 Task: Add Red Label titled Label0028 to Card Card0028 in Board Board0022 in Workspace Development in Trello
Action: Mouse moved to (496, 558)
Screenshot: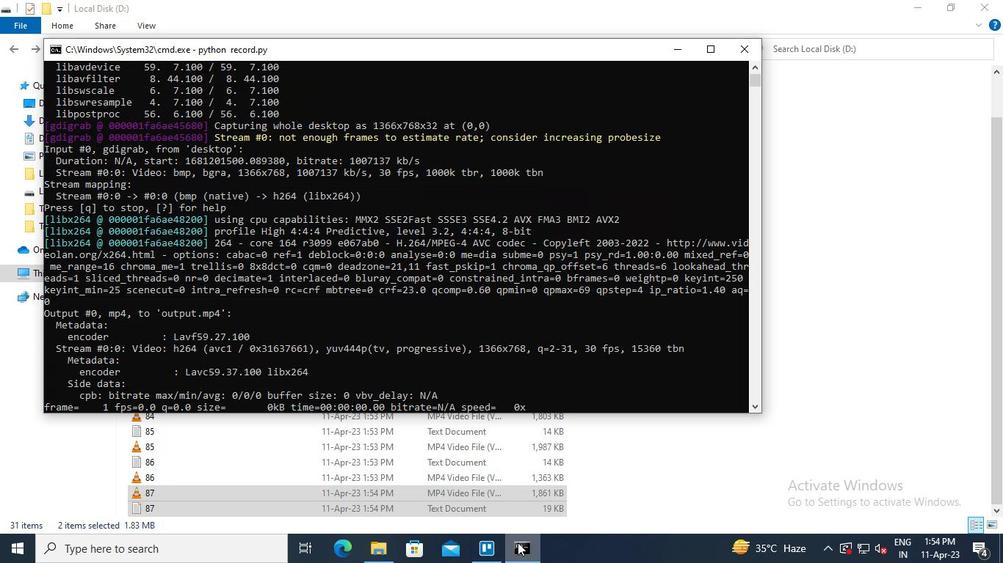 
Action: Mouse pressed left at (496, 558)
Screenshot: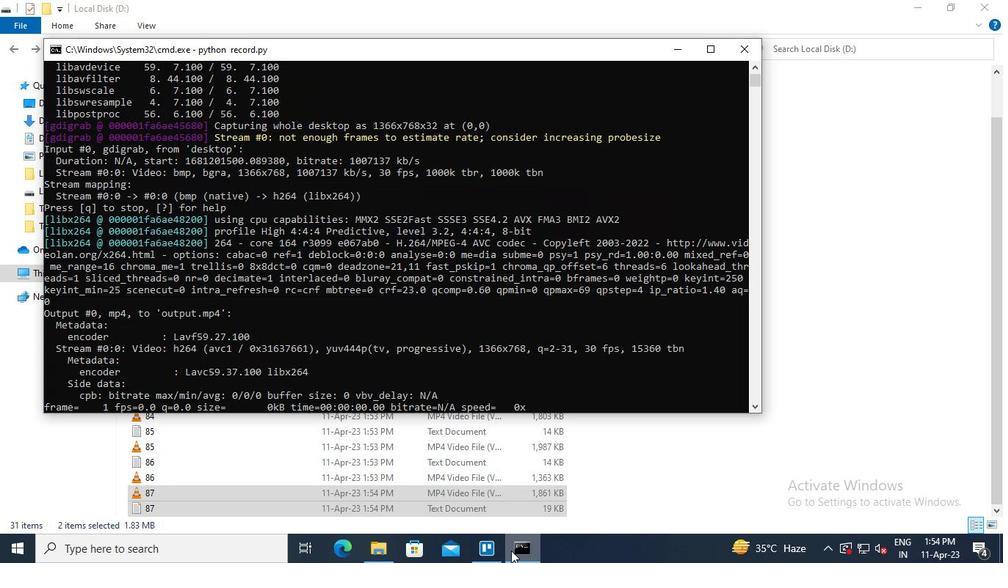 
Action: Mouse moved to (237, 441)
Screenshot: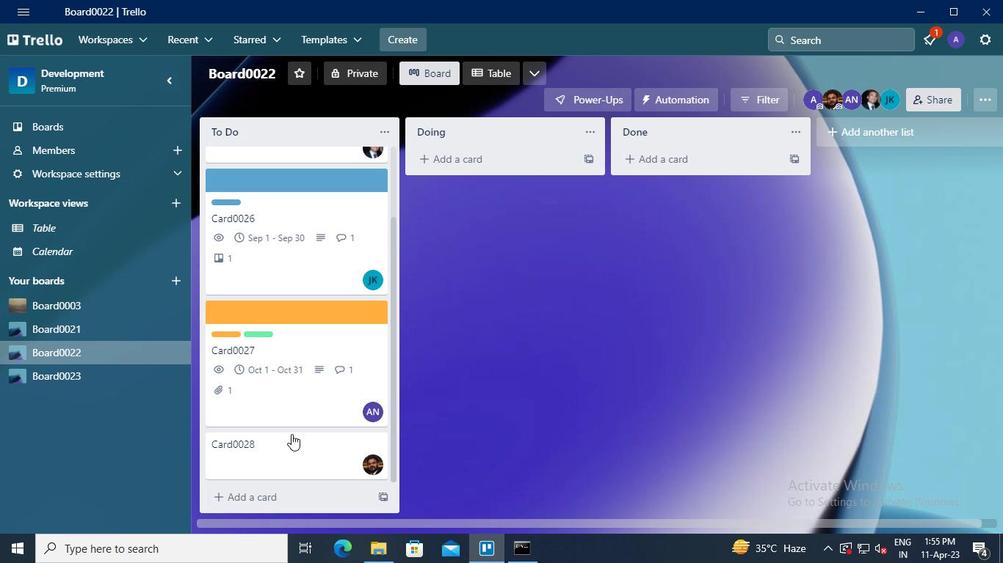 
Action: Mouse pressed left at (237, 441)
Screenshot: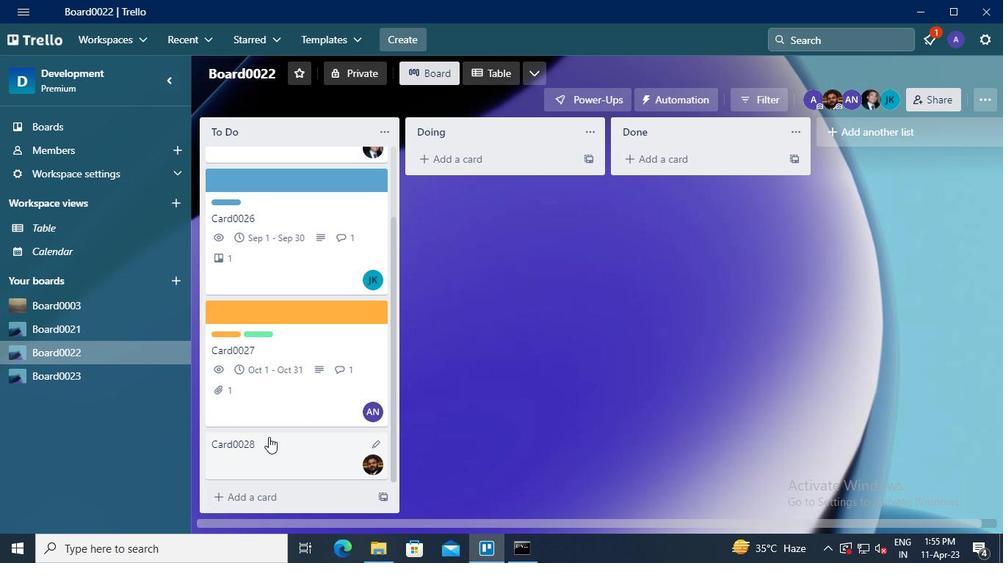 
Action: Mouse moved to (695, 212)
Screenshot: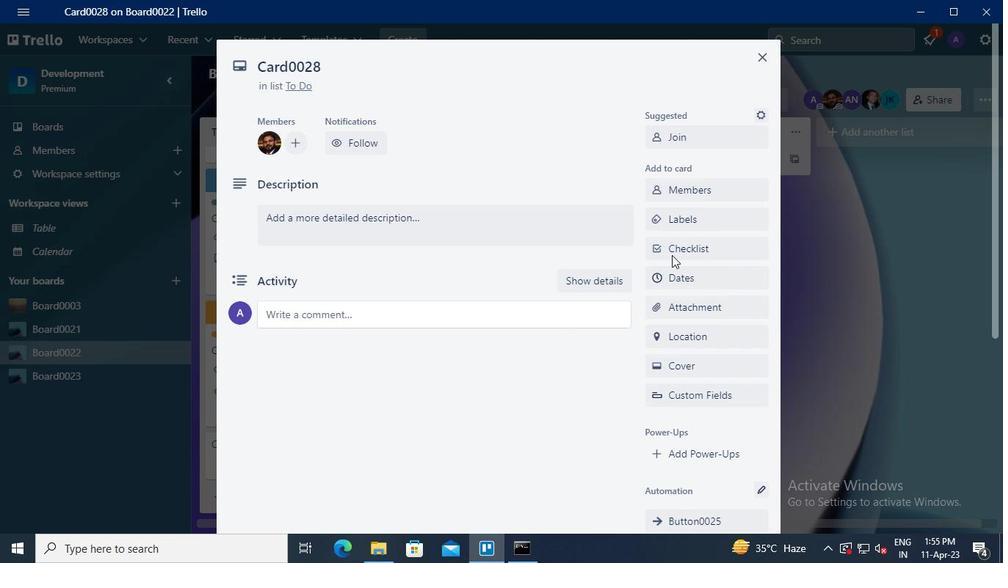 
Action: Mouse pressed left at (695, 212)
Screenshot: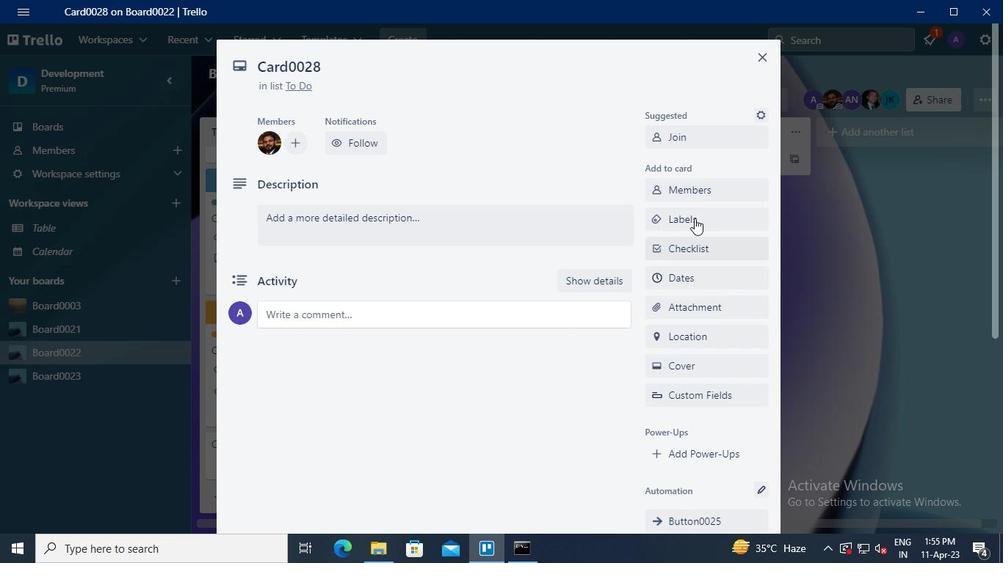 
Action: Mouse moved to (755, 459)
Screenshot: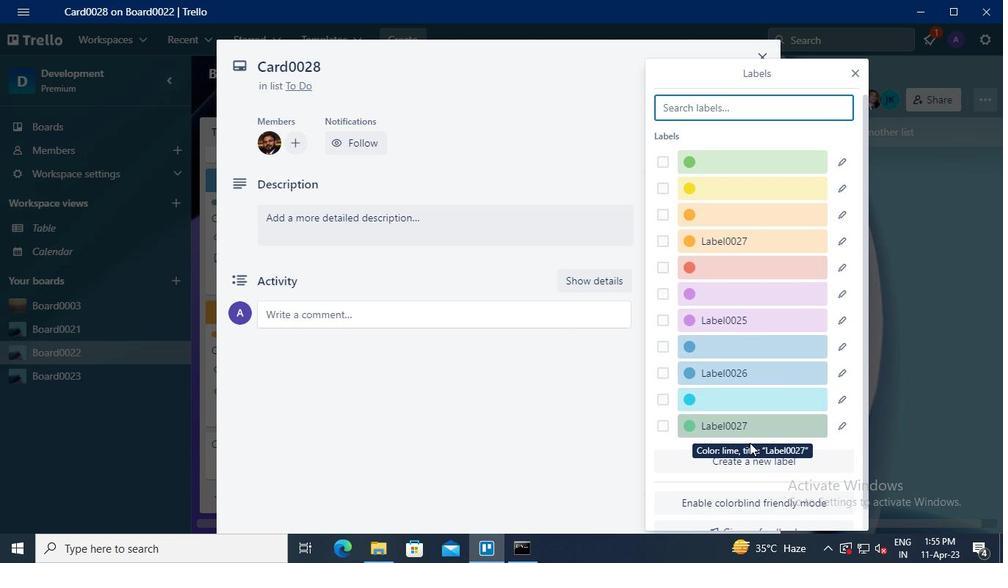 
Action: Mouse pressed left at (755, 459)
Screenshot: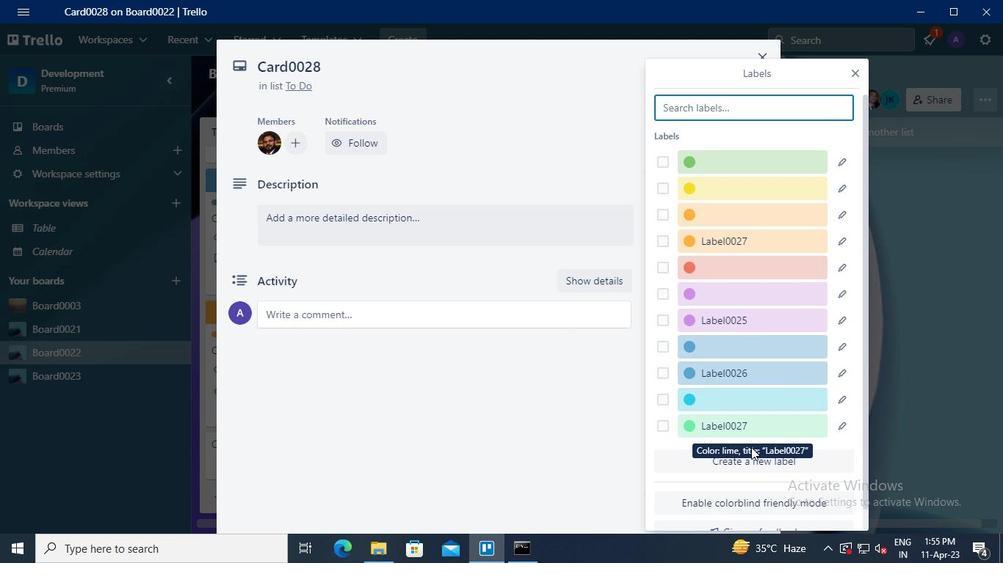 
Action: Mouse moved to (707, 213)
Screenshot: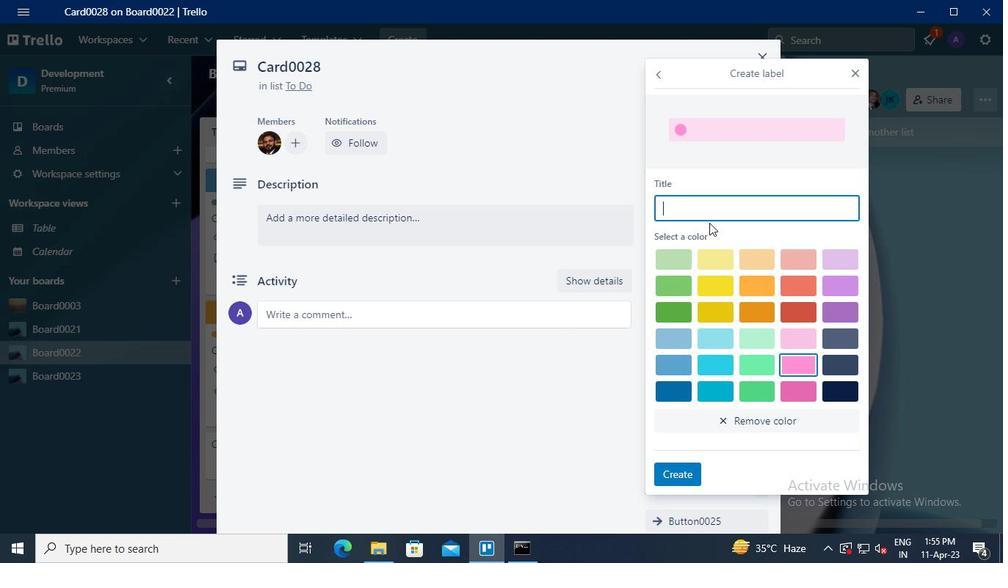 
Action: Mouse pressed left at (707, 213)
Screenshot: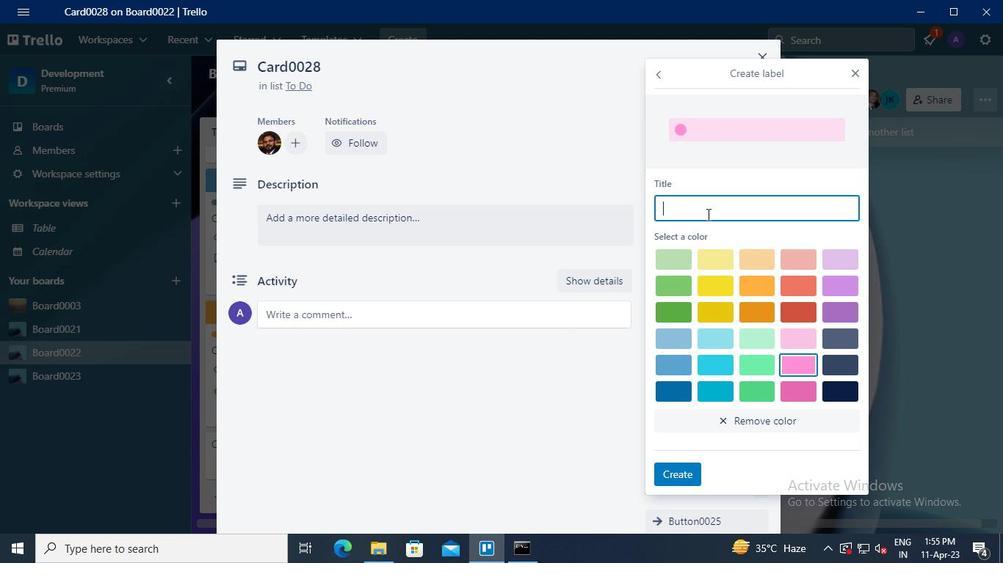 
Action: Keyboard Key.shift
Screenshot: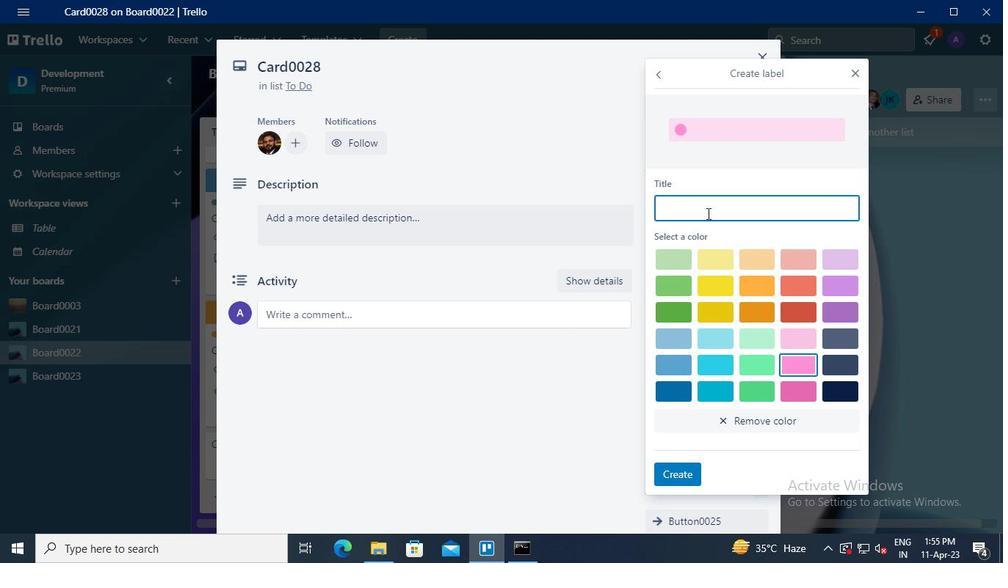 
Action: Keyboard L
Screenshot: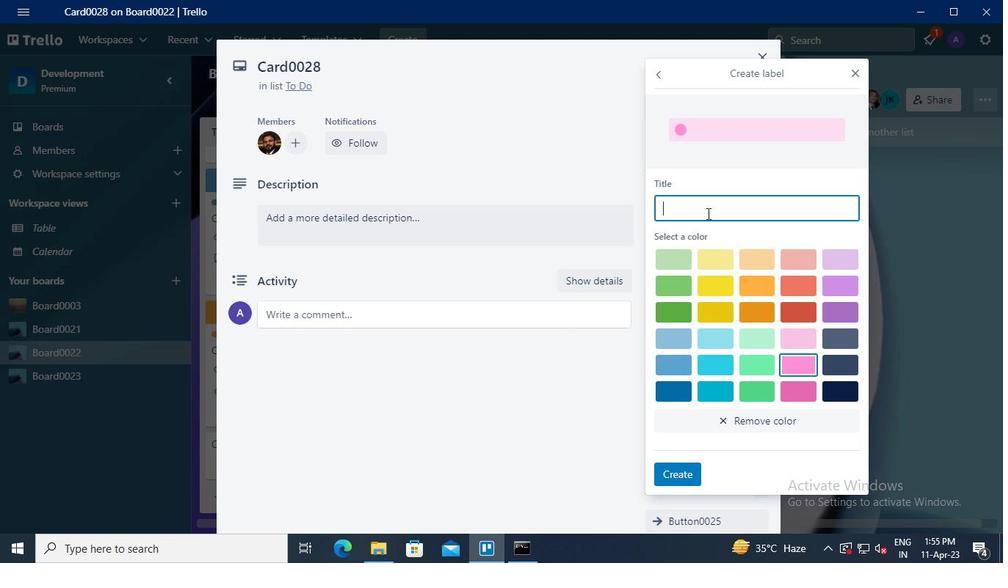 
Action: Keyboard a
Screenshot: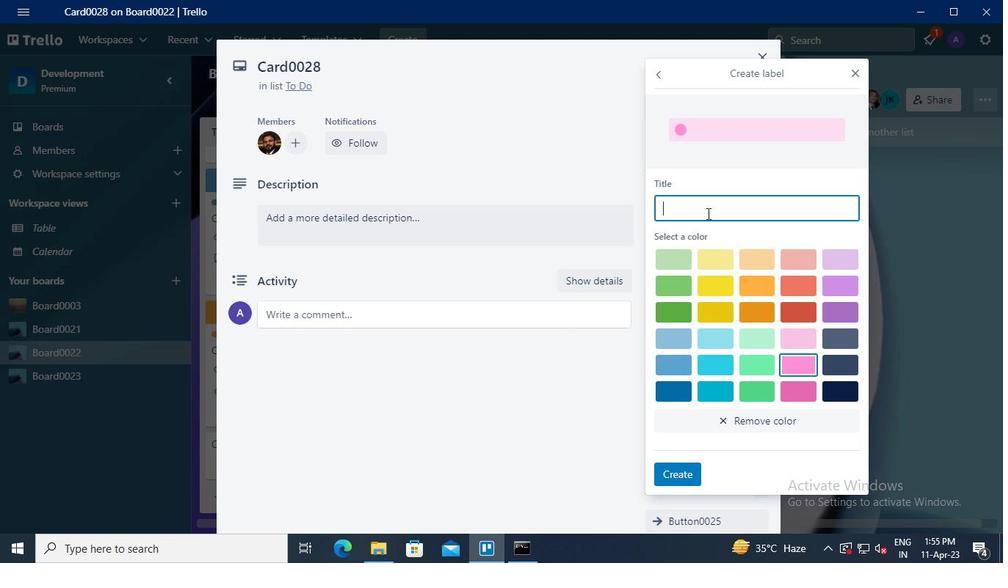 
Action: Keyboard b
Screenshot: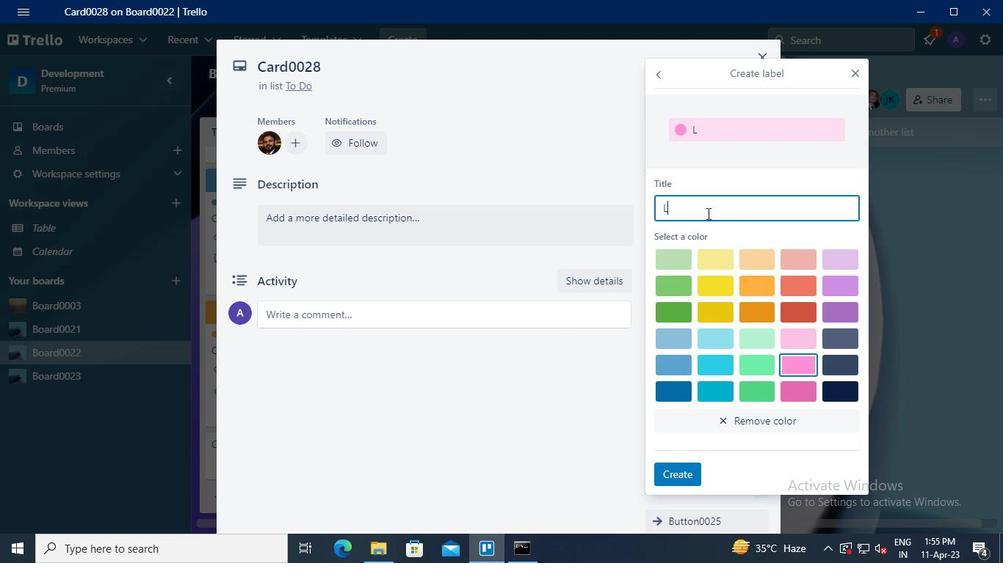 
Action: Keyboard e
Screenshot: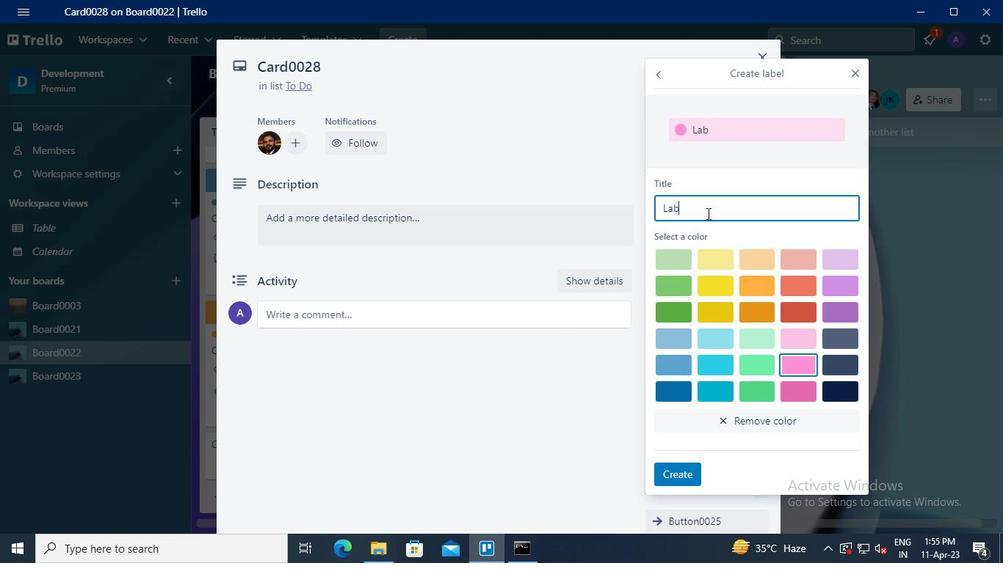 
Action: Keyboard l
Screenshot: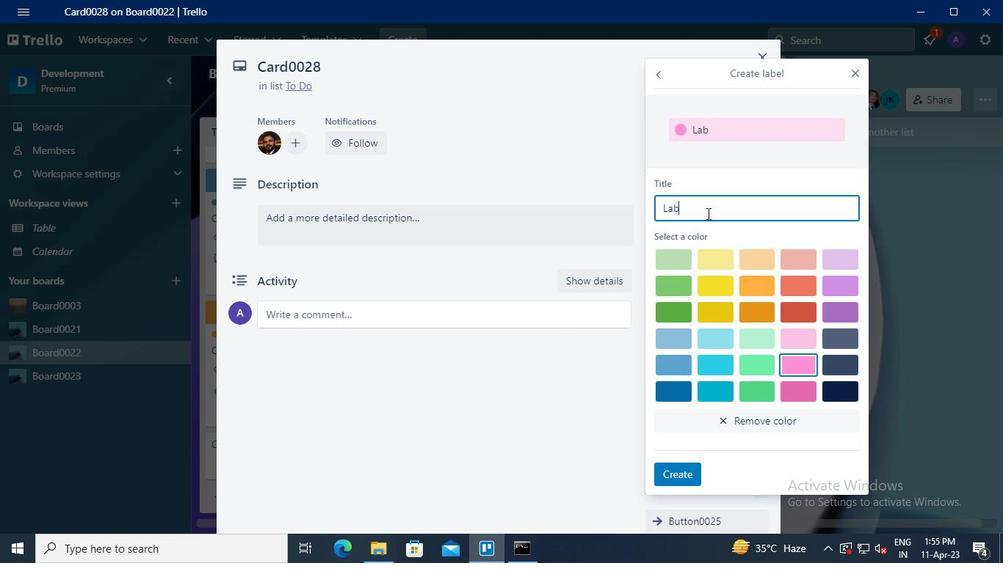 
Action: Keyboard <96>
Screenshot: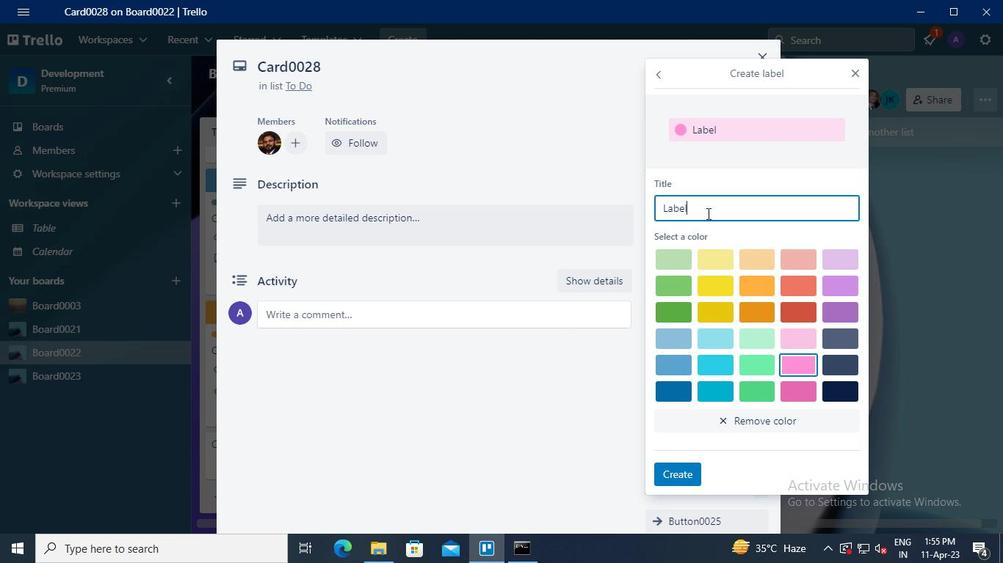 
Action: Keyboard <96>
Screenshot: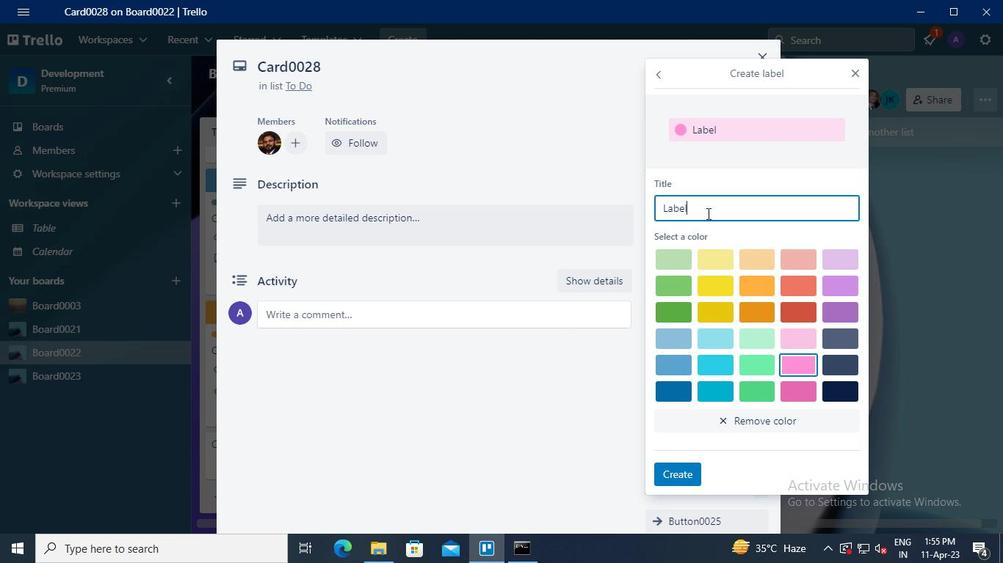 
Action: Keyboard <98>
Screenshot: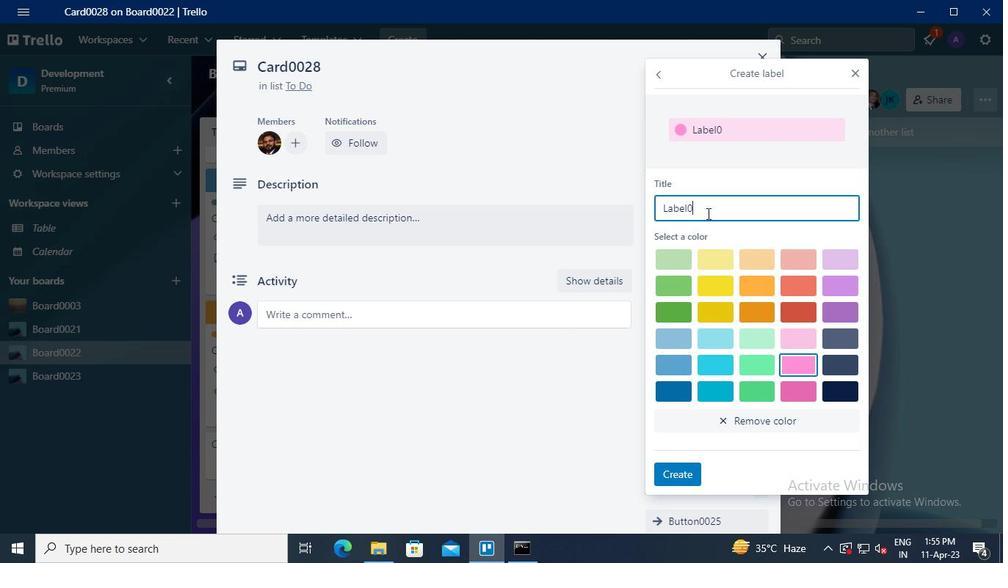 
Action: Keyboard <104>
Screenshot: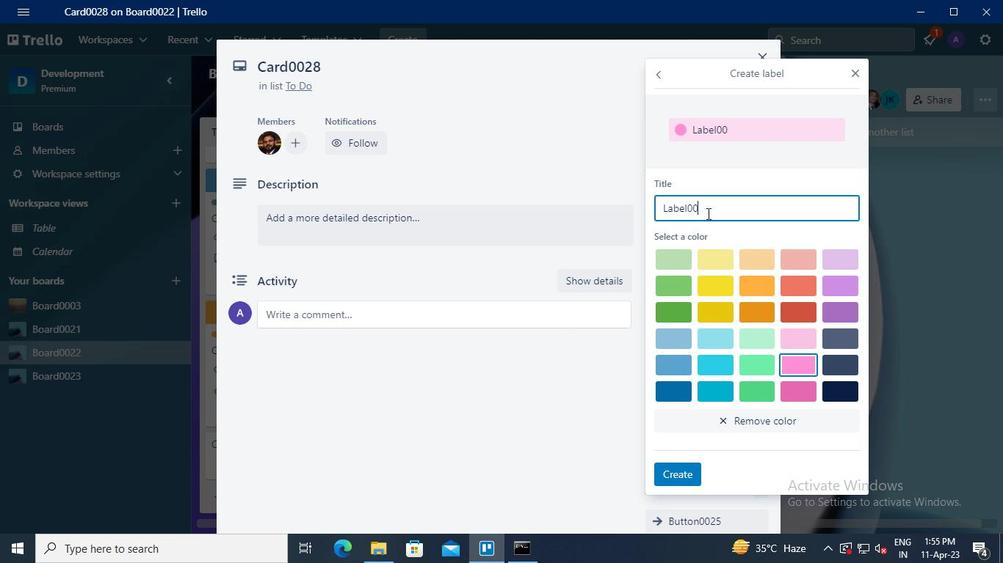 
Action: Mouse moved to (803, 292)
Screenshot: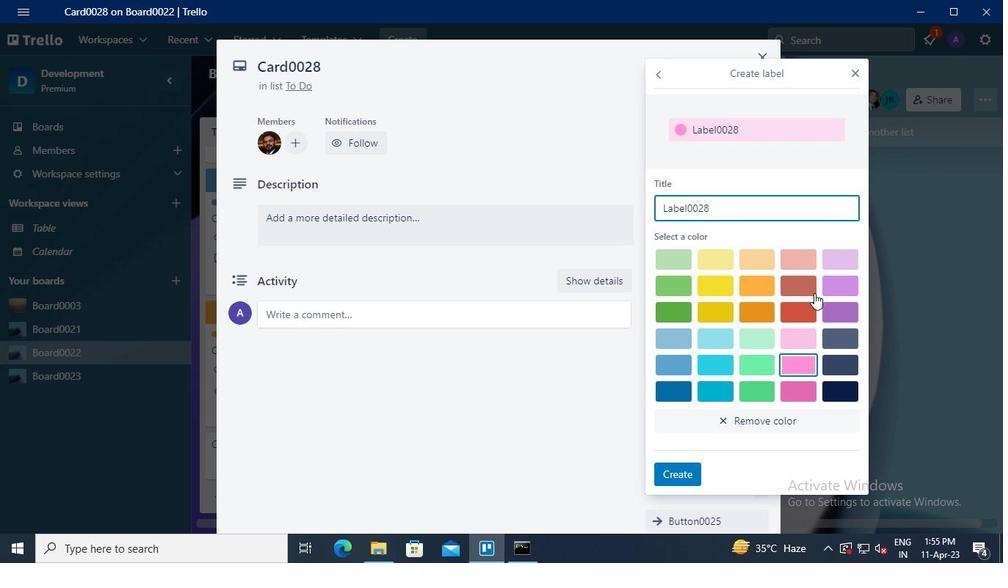 
Action: Mouse pressed left at (803, 292)
Screenshot: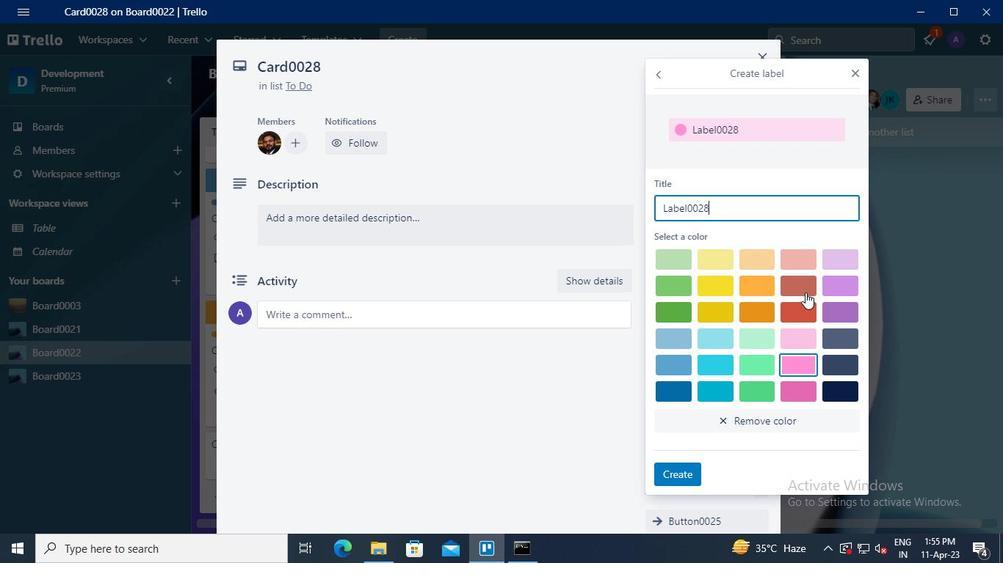 
Action: Mouse moved to (670, 478)
Screenshot: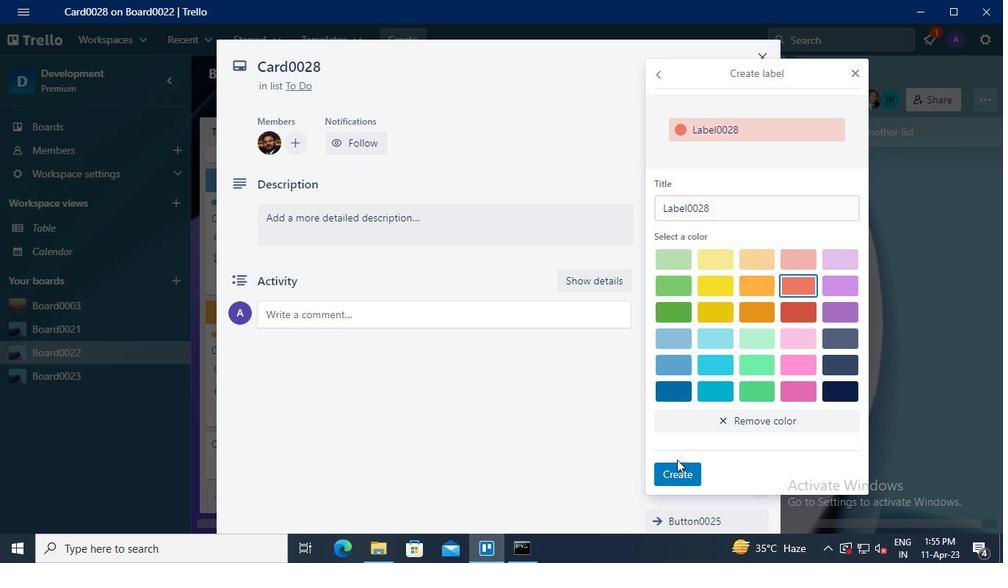 
Action: Mouse pressed left at (670, 478)
Screenshot: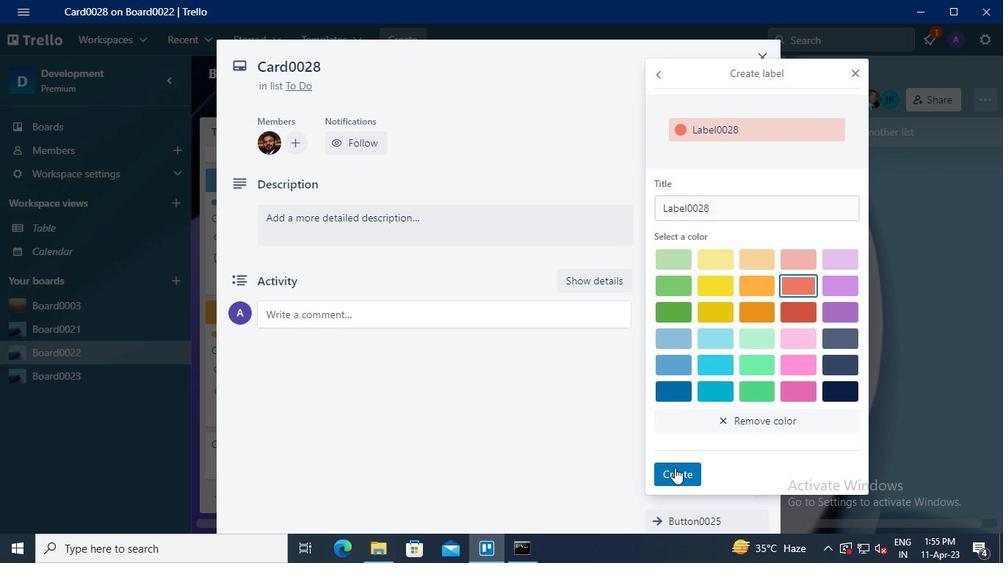 
Action: Mouse moved to (516, 558)
Screenshot: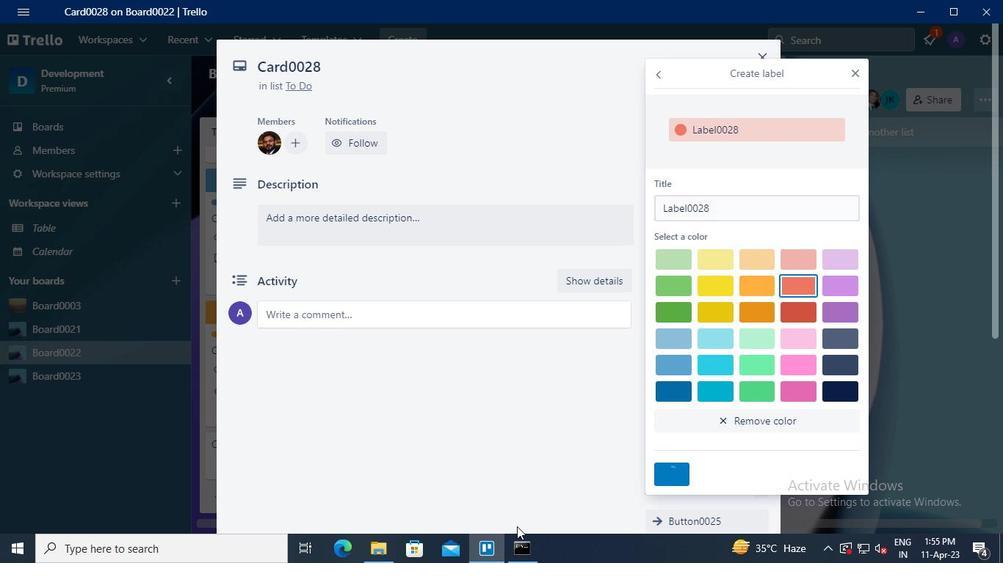 
Action: Mouse pressed left at (516, 558)
Screenshot: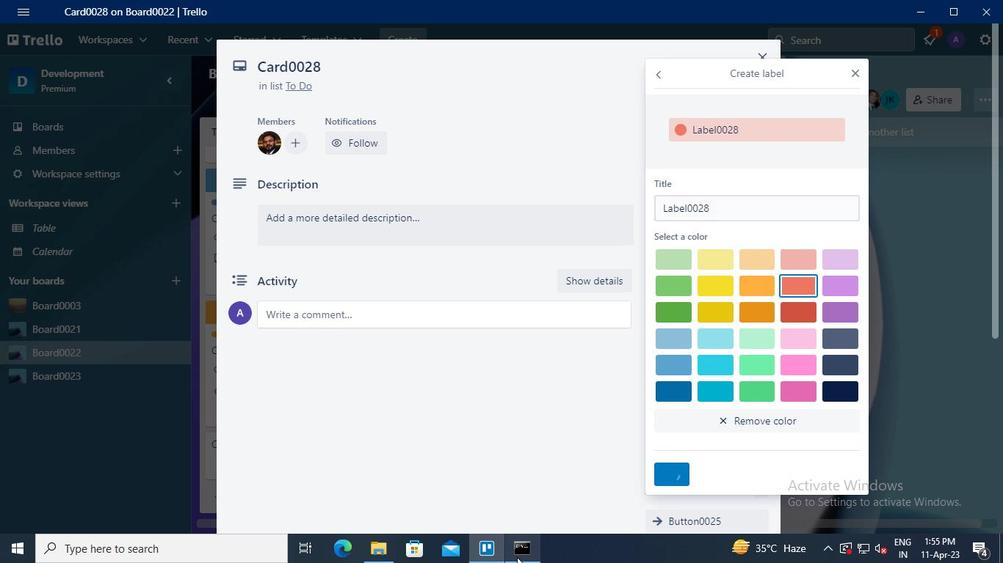 
Action: Mouse moved to (747, 51)
Screenshot: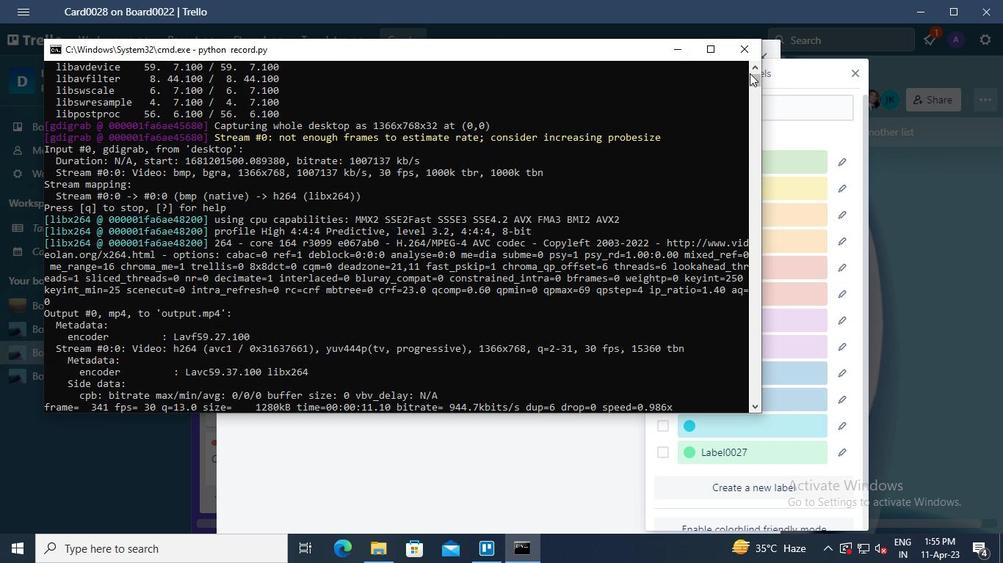 
Action: Mouse pressed left at (747, 51)
Screenshot: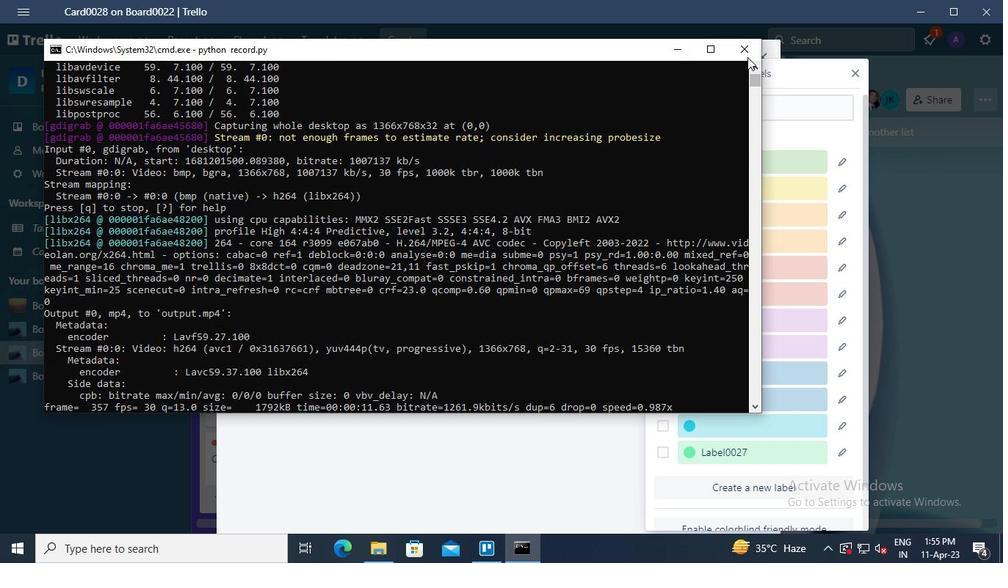 
